 Task: Change the streaming deinterlace mode to "Discard".
Action: Mouse moved to (170, 32)
Screenshot: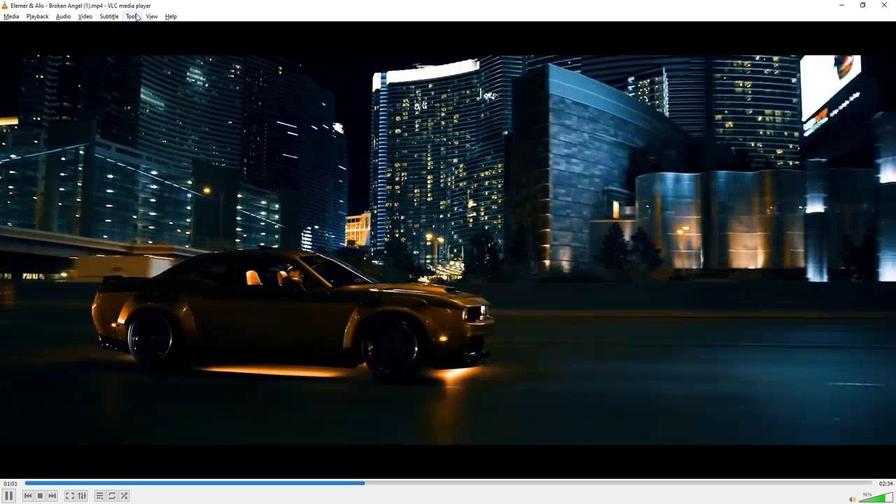 
Action: Mouse pressed left at (170, 32)
Screenshot: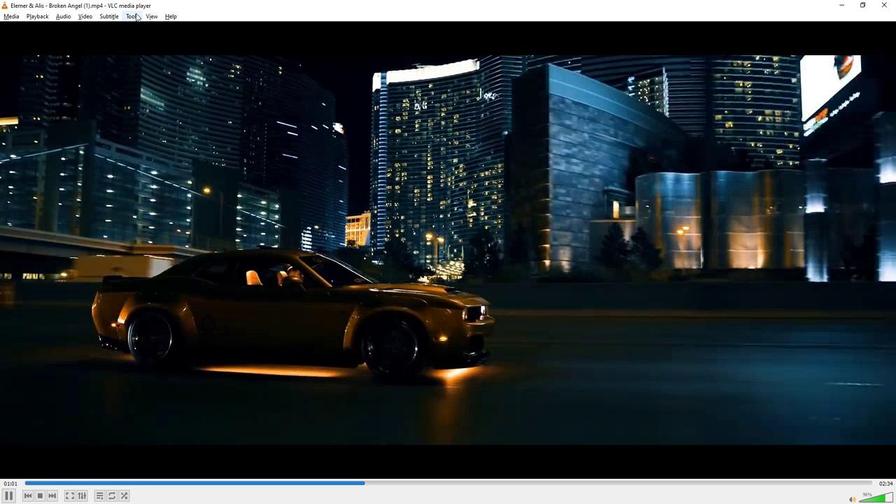 
Action: Mouse moved to (191, 132)
Screenshot: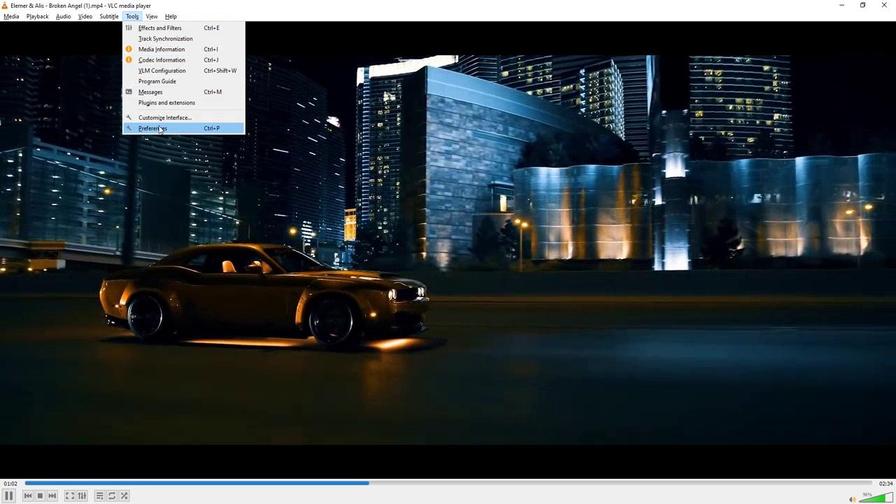 
Action: Mouse pressed left at (191, 132)
Screenshot: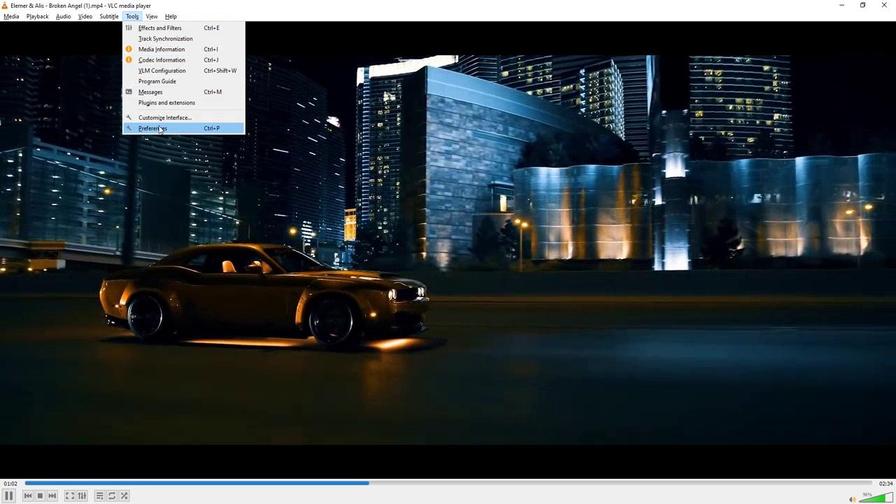 
Action: Mouse moved to (229, 373)
Screenshot: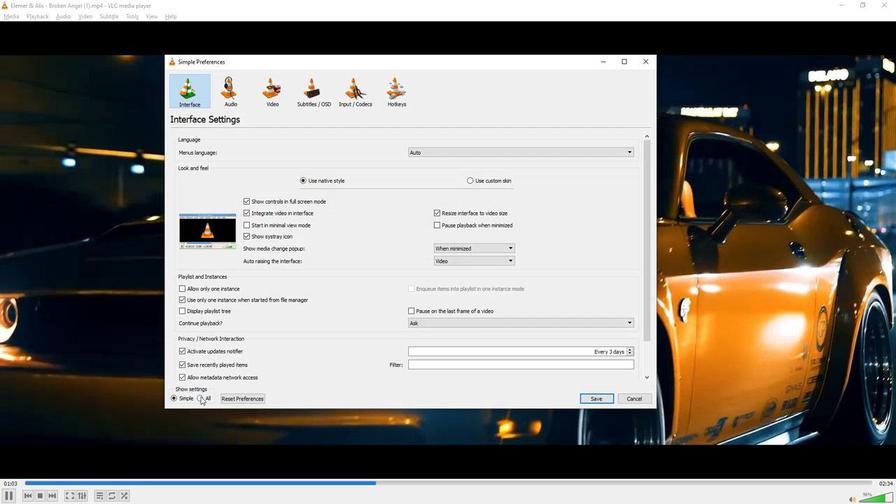 
Action: Mouse pressed left at (229, 373)
Screenshot: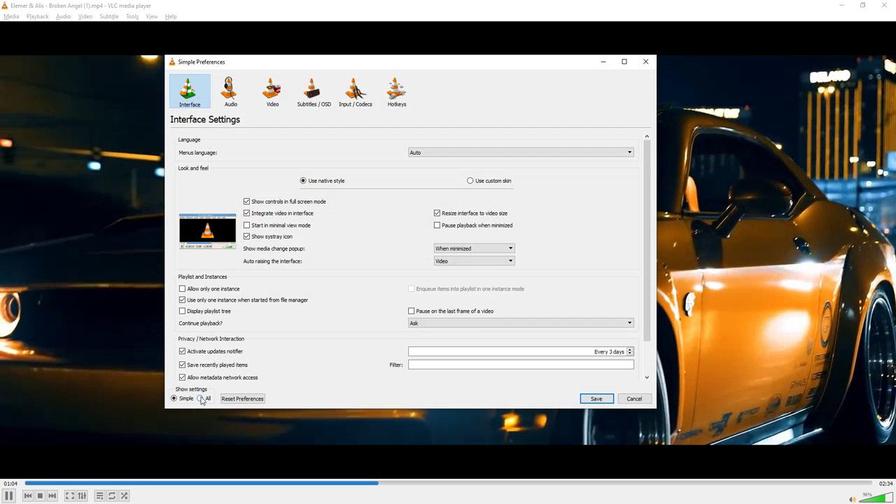 
Action: Mouse moved to (217, 265)
Screenshot: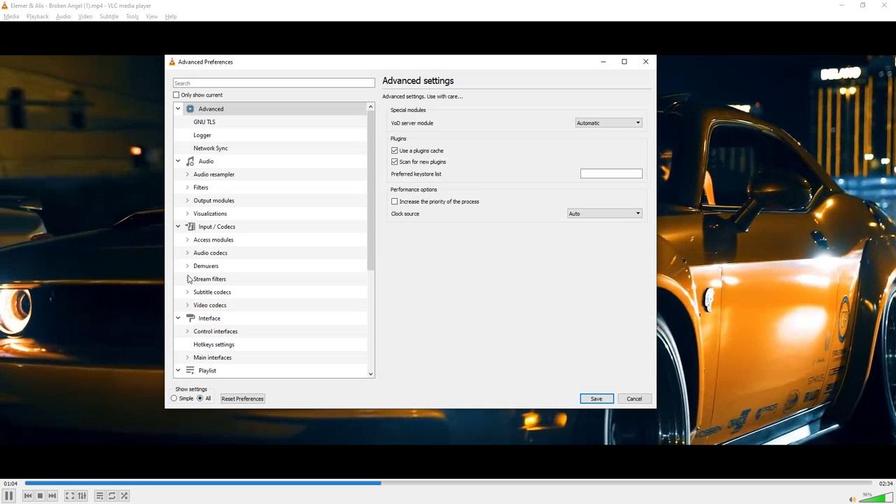 
Action: Mouse scrolled (217, 264) with delta (0, 0)
Screenshot: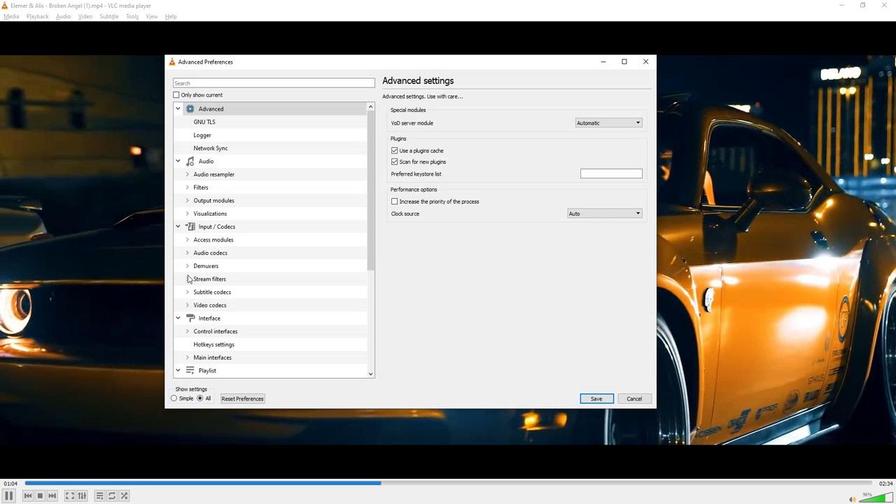 
Action: Mouse moved to (217, 266)
Screenshot: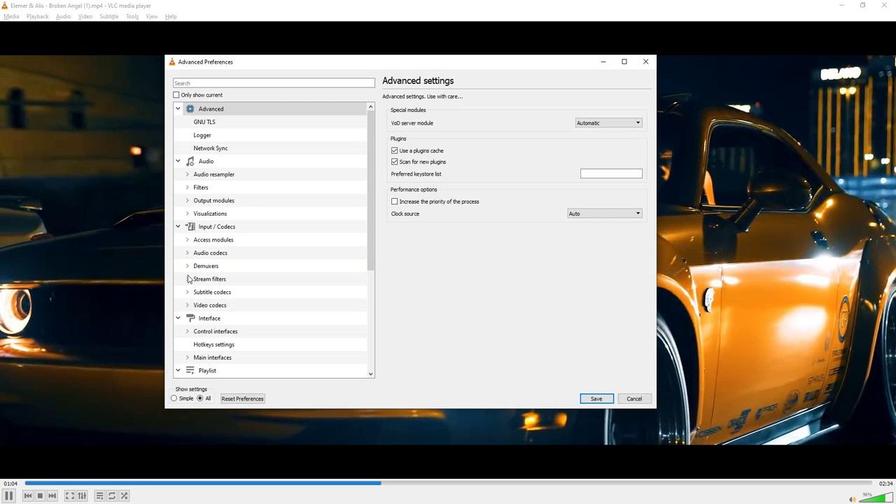 
Action: Mouse scrolled (217, 265) with delta (0, 0)
Screenshot: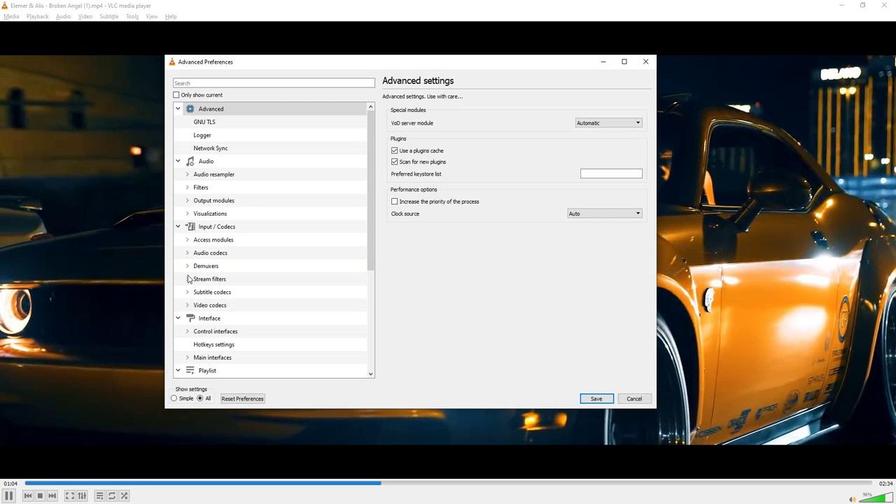 
Action: Mouse moved to (217, 267)
Screenshot: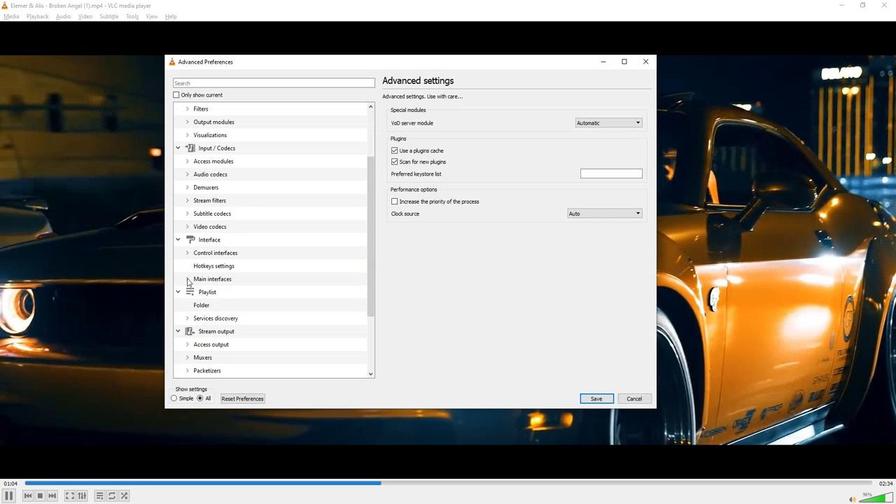 
Action: Mouse scrolled (217, 267) with delta (0, 0)
Screenshot: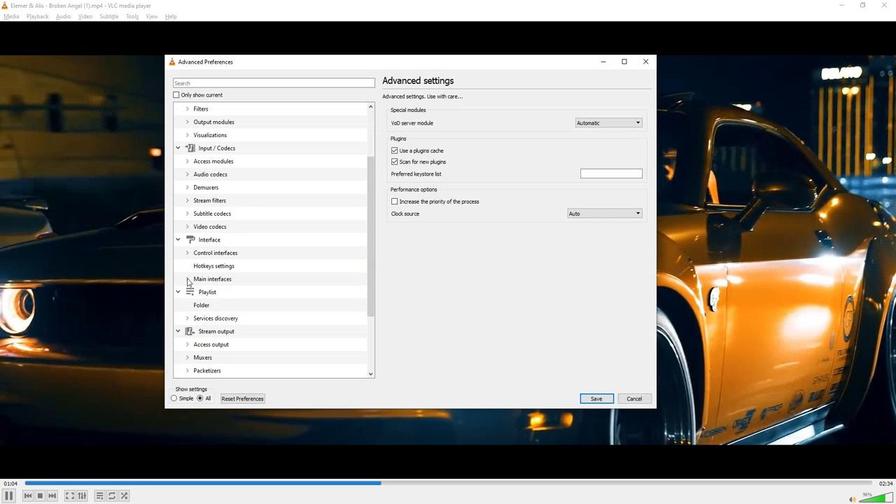
Action: Mouse moved to (216, 269)
Screenshot: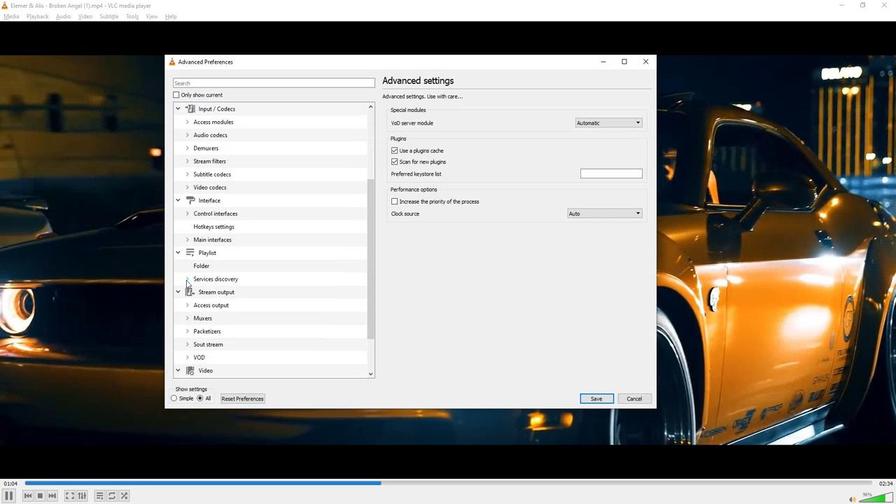
Action: Mouse scrolled (216, 269) with delta (0, 0)
Screenshot: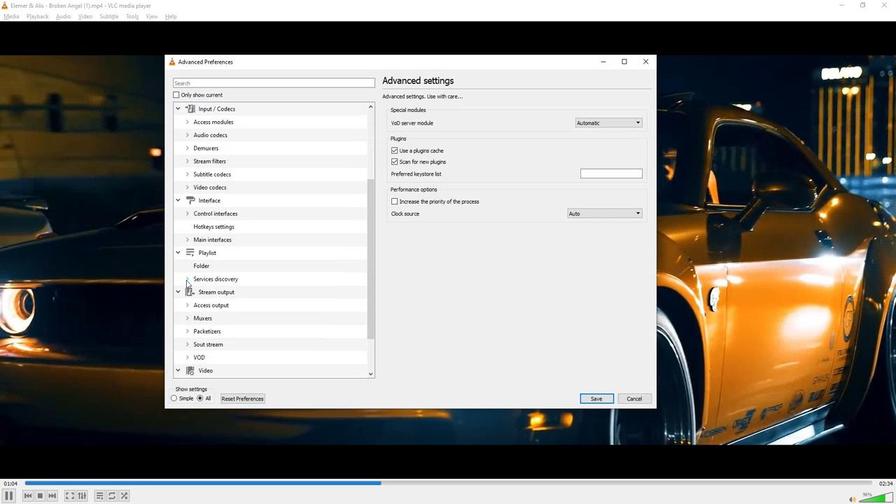 
Action: Mouse moved to (216, 270)
Screenshot: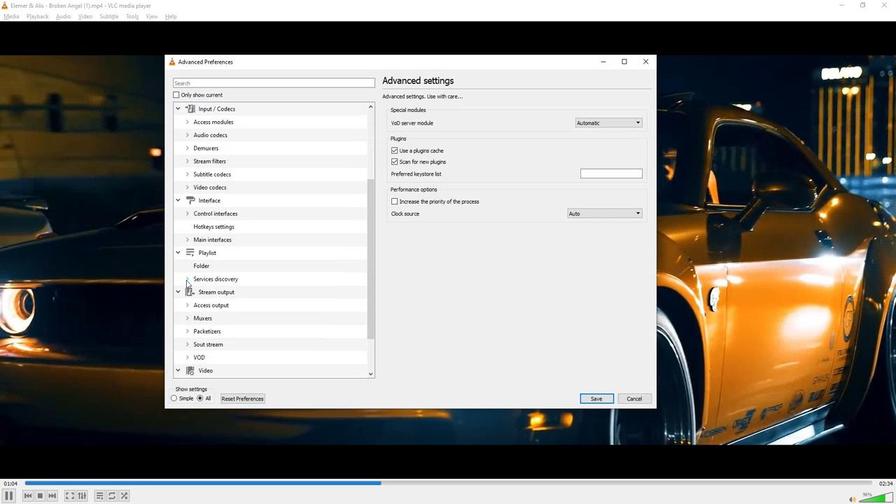 
Action: Mouse scrolled (216, 270) with delta (0, 0)
Screenshot: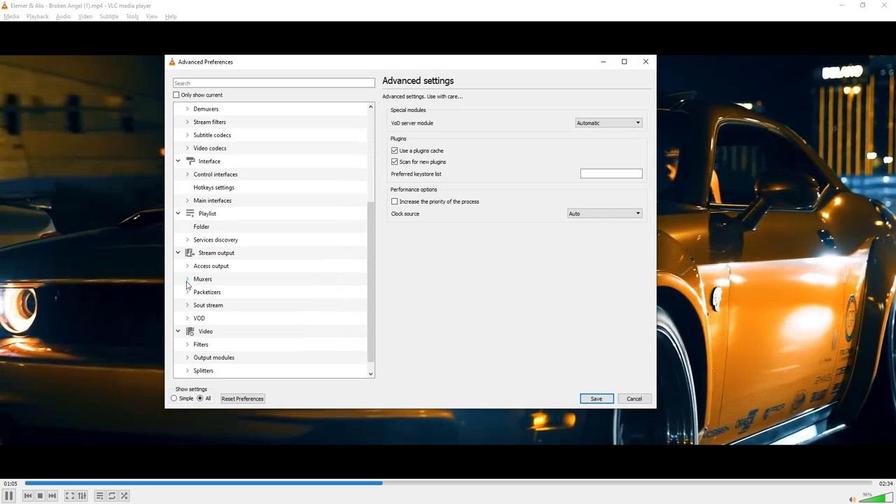 
Action: Mouse moved to (215, 271)
Screenshot: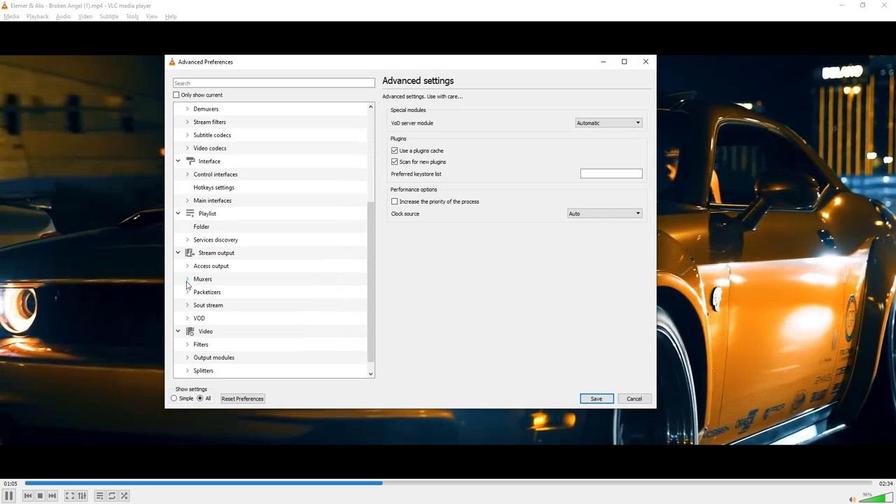 
Action: Mouse scrolled (215, 270) with delta (0, 0)
Screenshot: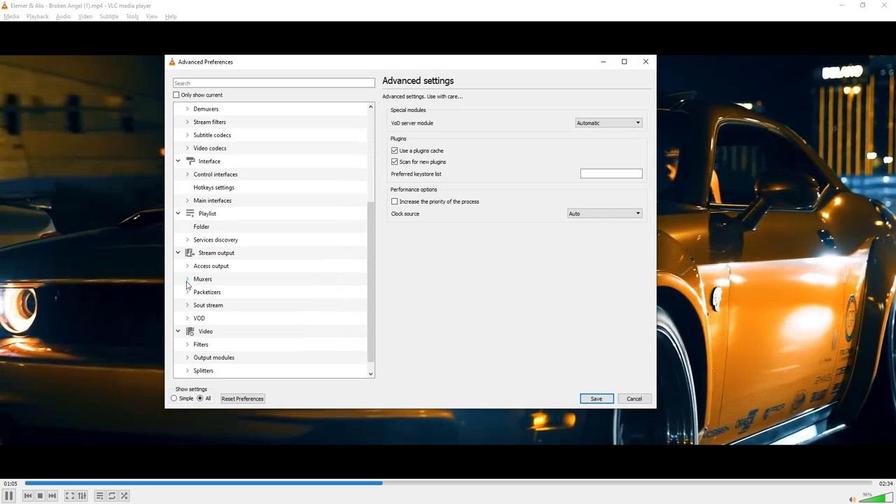 
Action: Mouse moved to (215, 271)
Screenshot: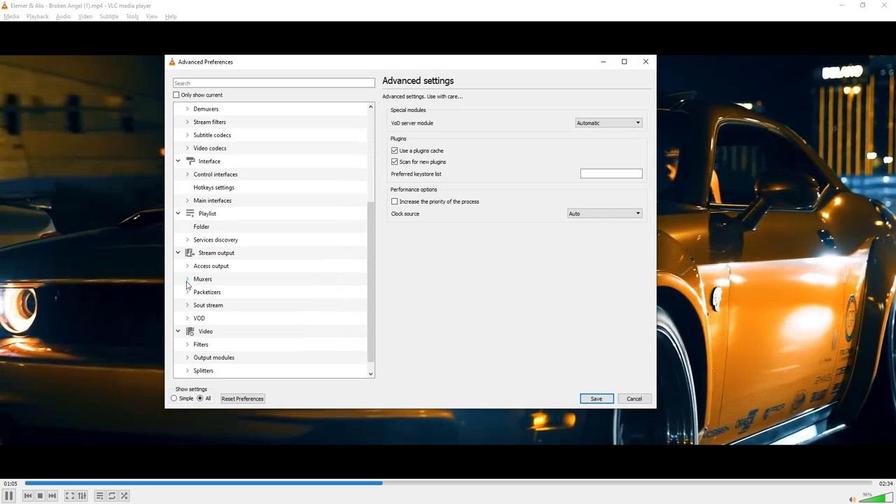 
Action: Mouse scrolled (215, 270) with delta (0, 0)
Screenshot: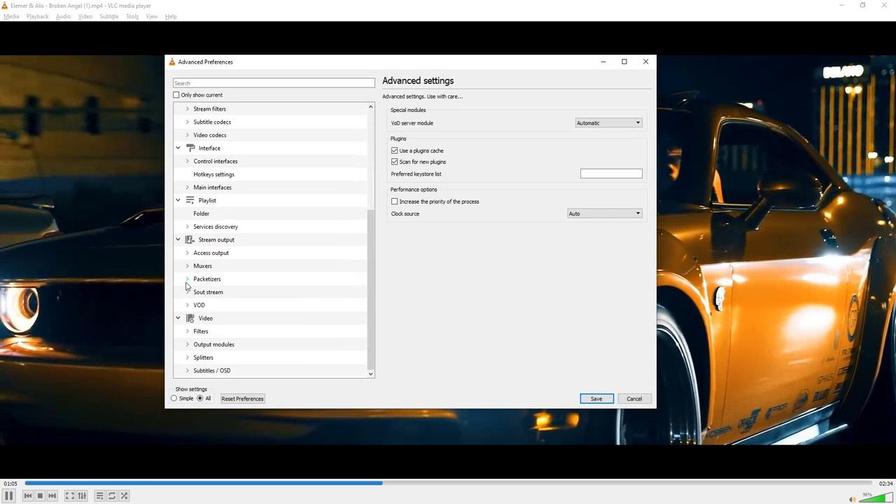 
Action: Mouse moved to (217, 315)
Screenshot: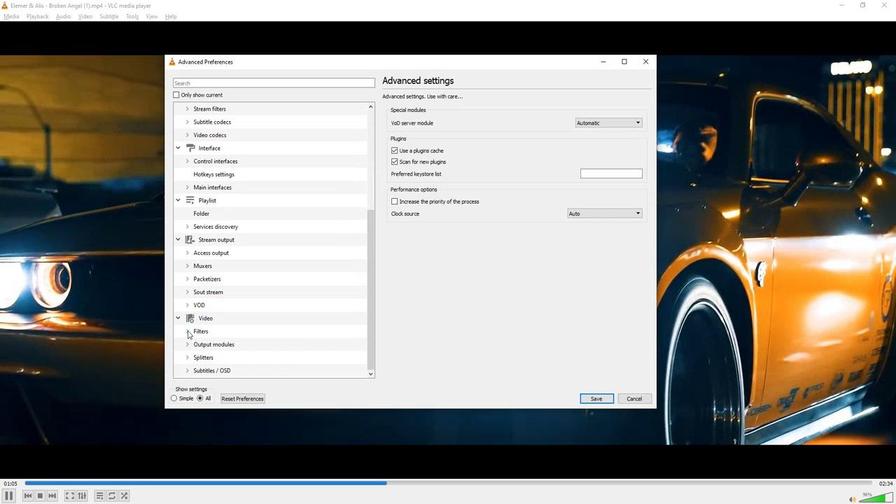 
Action: Mouse pressed left at (217, 315)
Screenshot: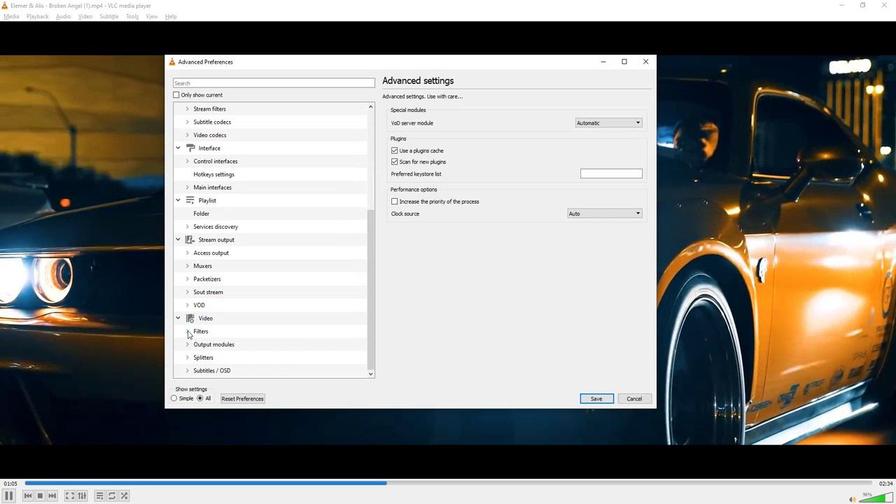 
Action: Mouse moved to (250, 274)
Screenshot: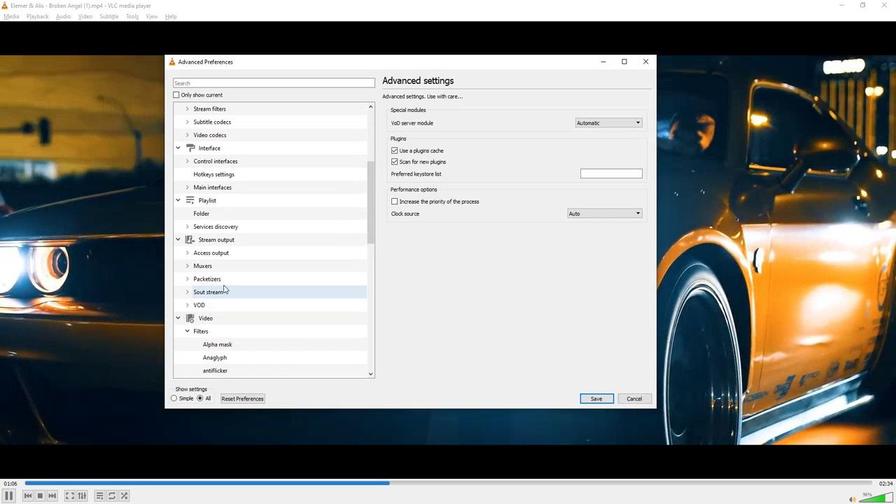 
Action: Mouse scrolled (250, 273) with delta (0, 0)
Screenshot: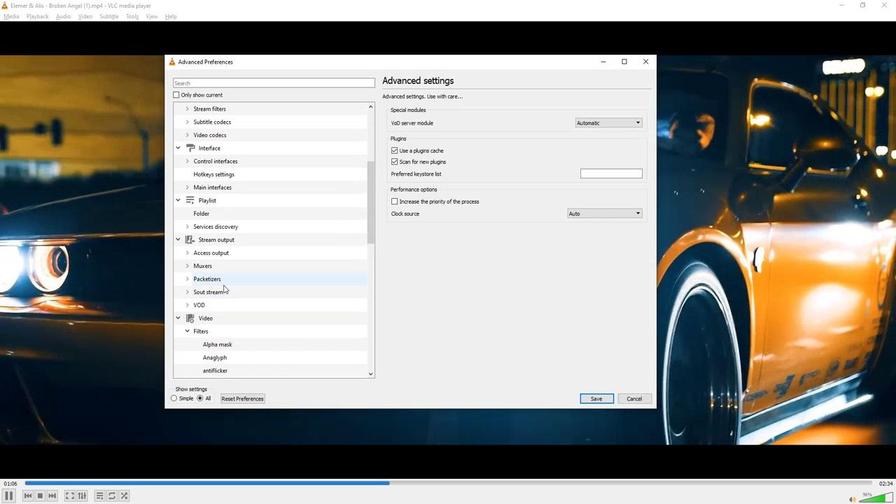 
Action: Mouse moved to (250, 274)
Screenshot: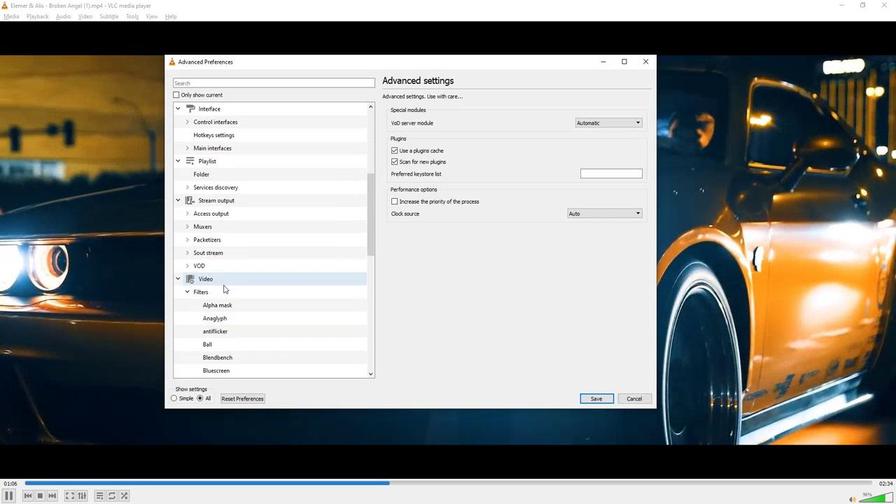 
Action: Mouse scrolled (250, 273) with delta (0, 0)
Screenshot: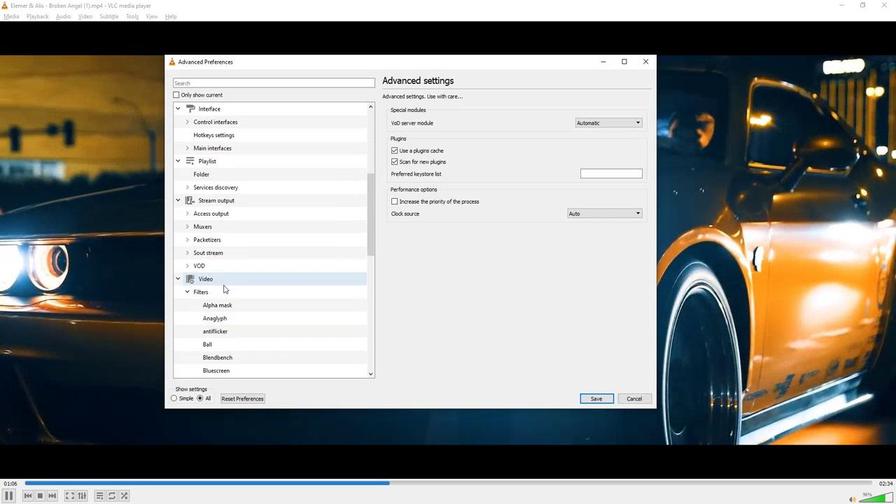 
Action: Mouse moved to (250, 274)
Screenshot: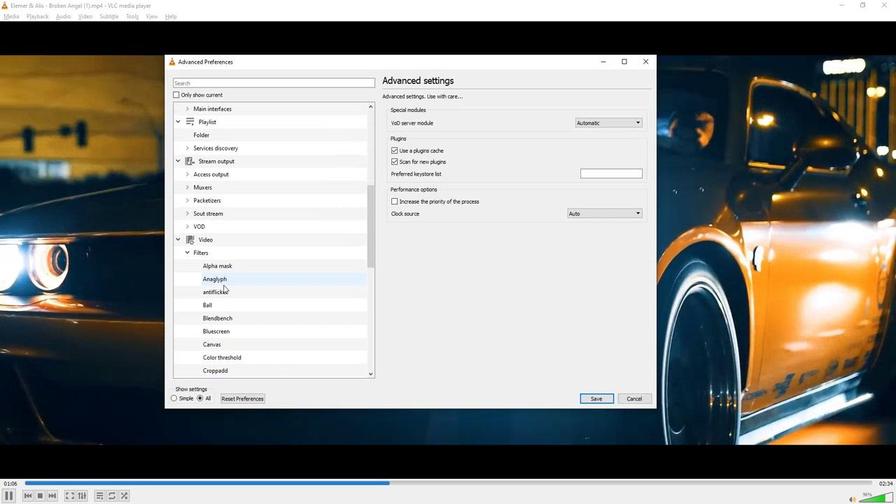 
Action: Mouse scrolled (250, 273) with delta (0, 0)
Screenshot: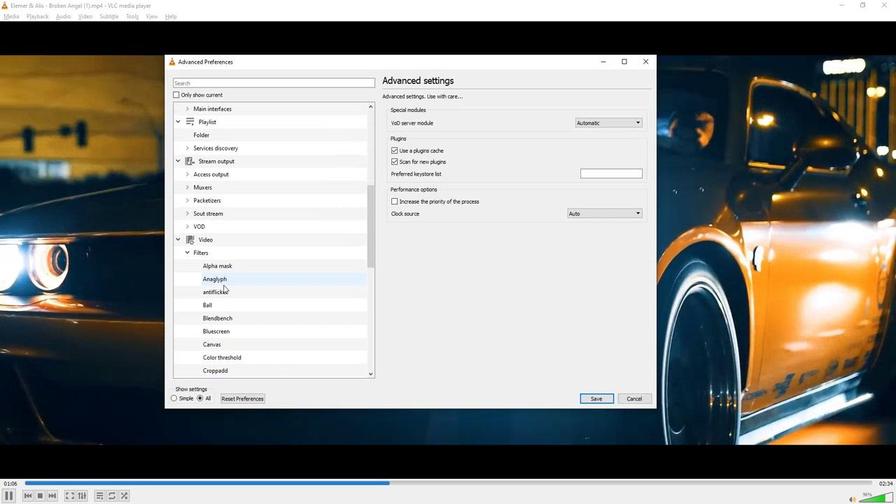 
Action: Mouse moved to (245, 348)
Screenshot: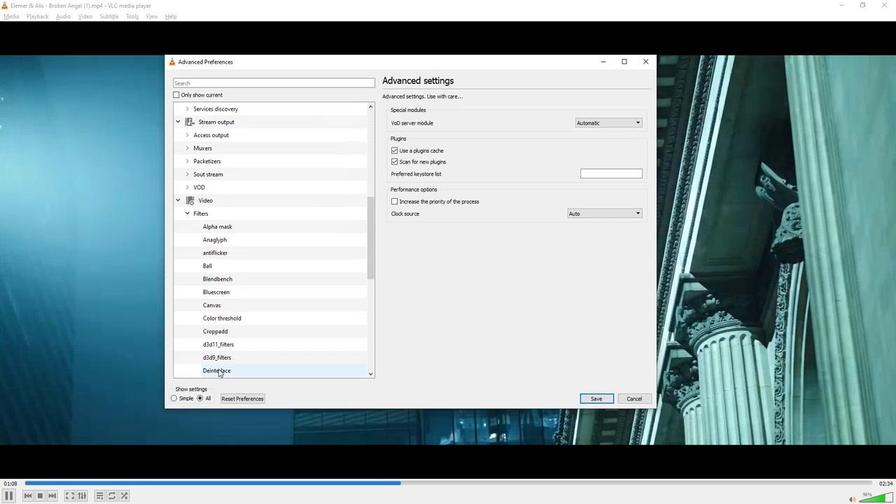 
Action: Mouse pressed left at (245, 348)
Screenshot: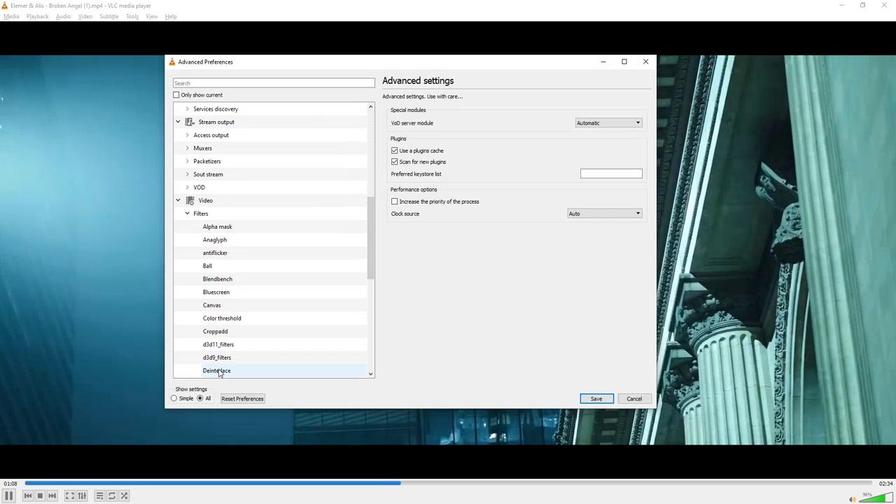 
Action: Mouse moved to (608, 115)
Screenshot: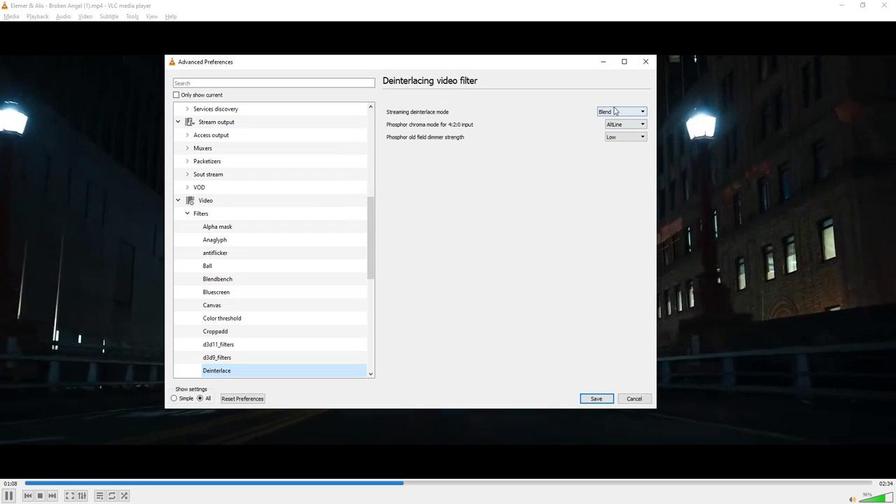 
Action: Mouse pressed left at (608, 115)
Screenshot: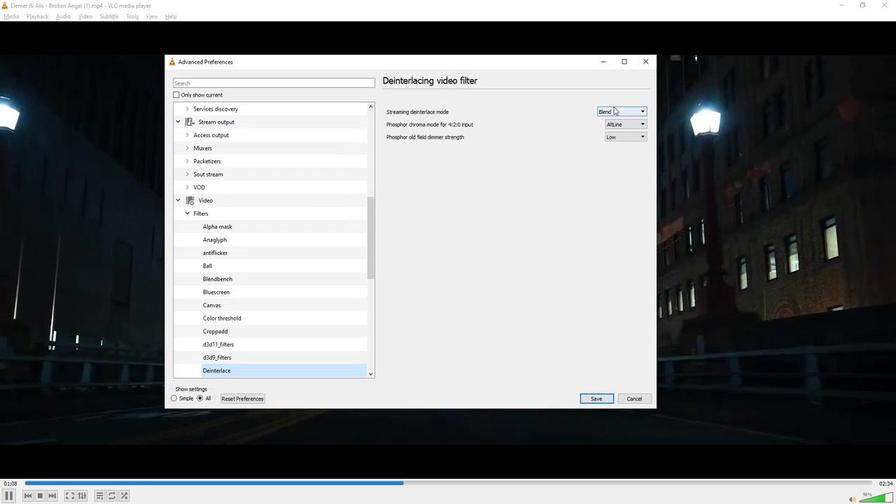 
Action: Mouse moved to (602, 126)
Screenshot: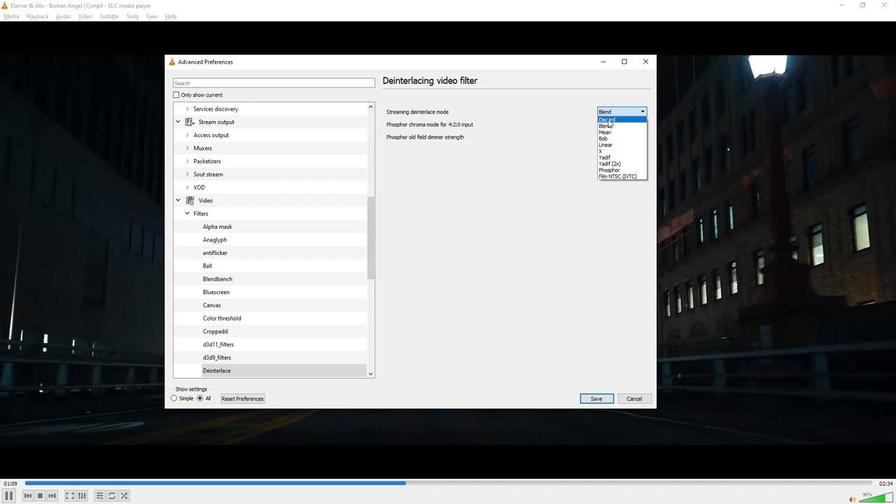
Action: Mouse pressed left at (602, 126)
Screenshot: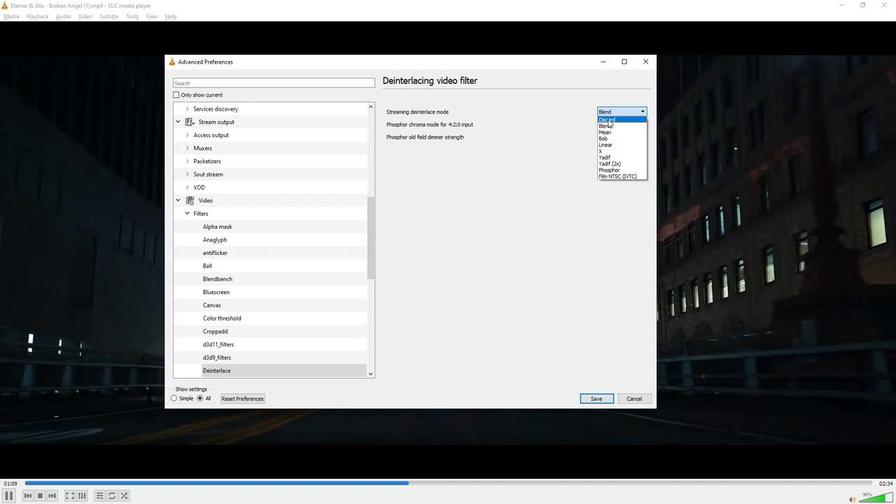 
Action: Mouse moved to (557, 236)
Screenshot: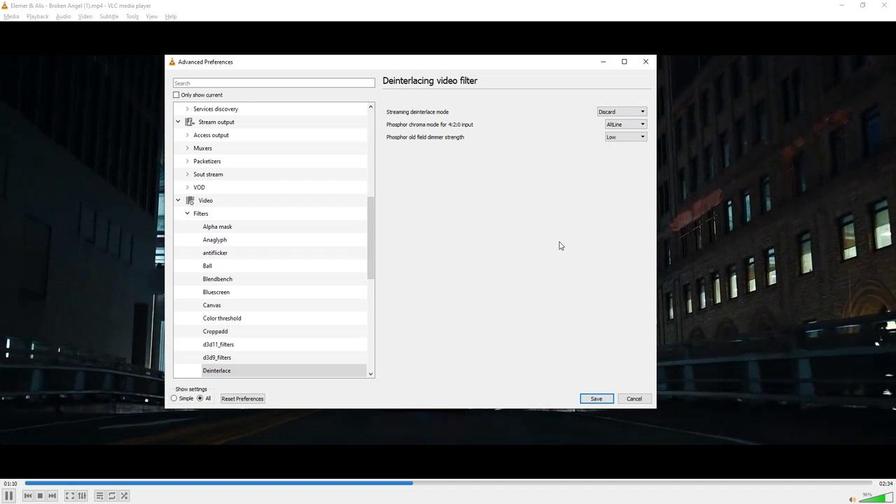 
